 Task: Create a due date automation trigger when advanced on, on the tuesday of the week before a card is due add checklist with checklist "Resume" complete at 11:00 AM.
Action: Mouse moved to (968, 86)
Screenshot: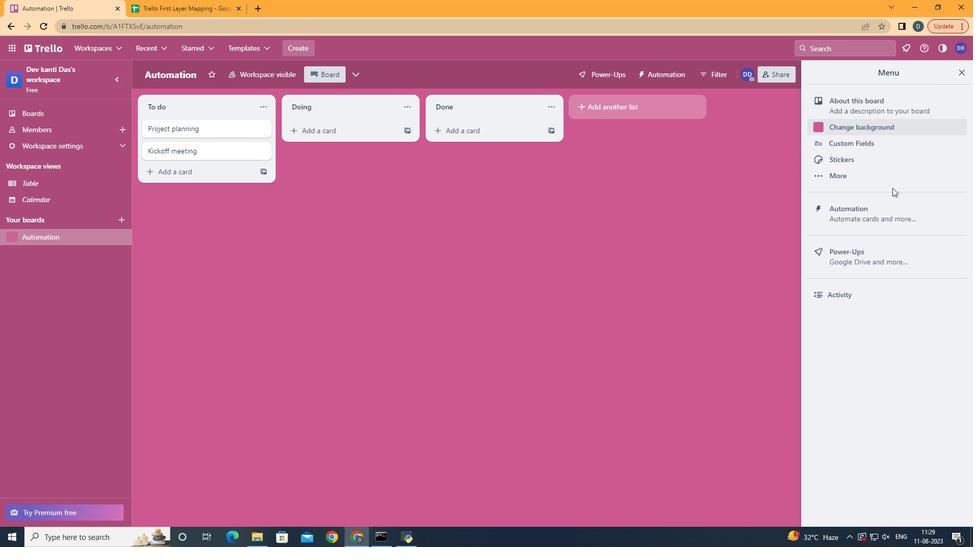 
Action: Mouse pressed left at (968, 86)
Screenshot: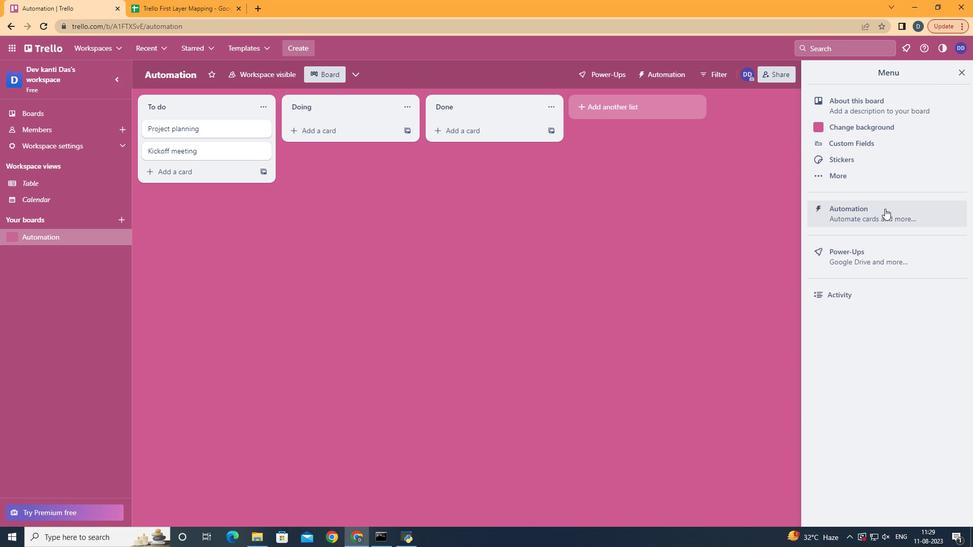 
Action: Mouse moved to (894, 221)
Screenshot: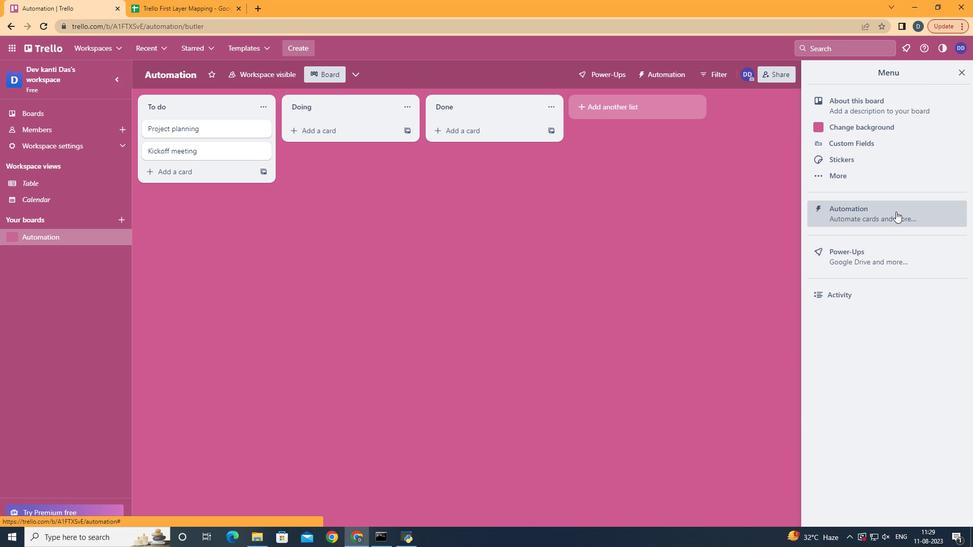 
Action: Mouse pressed left at (894, 221)
Screenshot: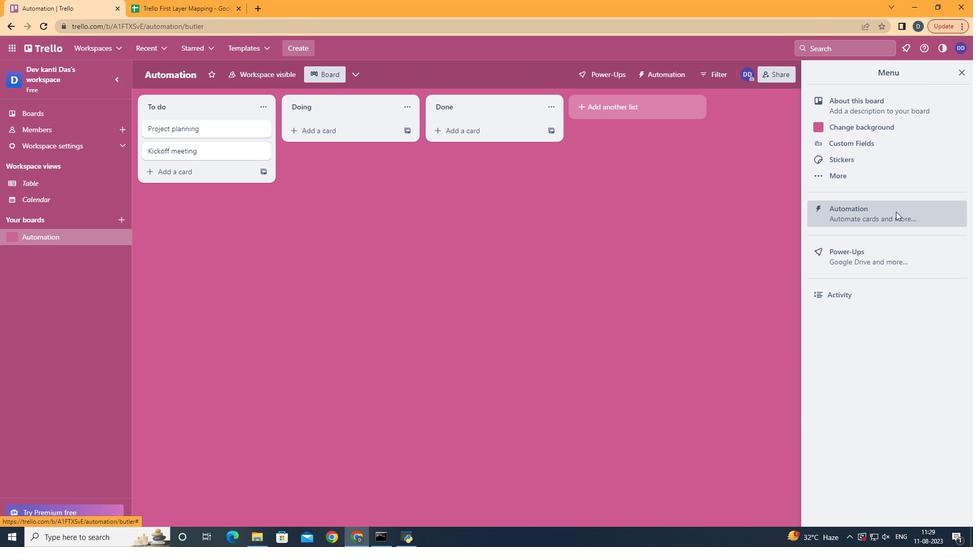 
Action: Mouse moved to (183, 210)
Screenshot: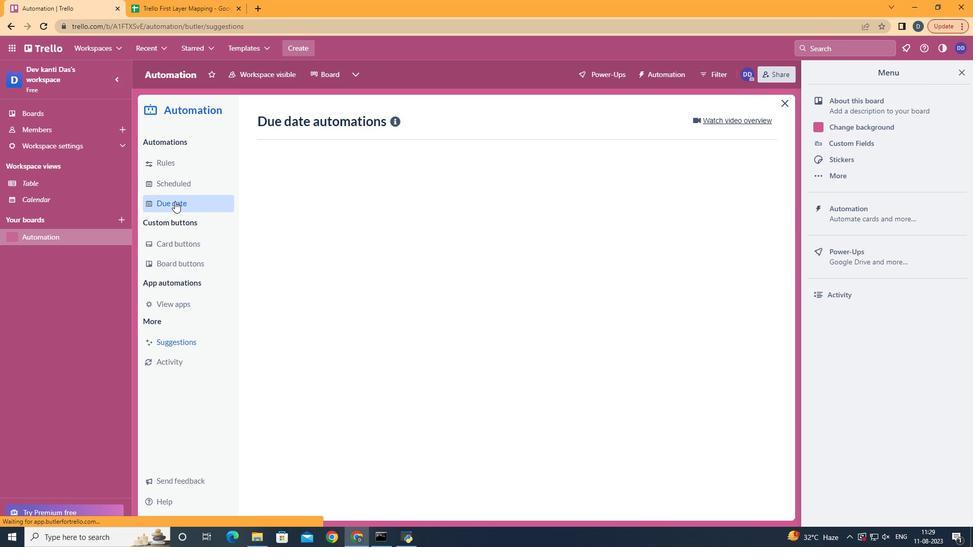 
Action: Mouse pressed left at (183, 210)
Screenshot: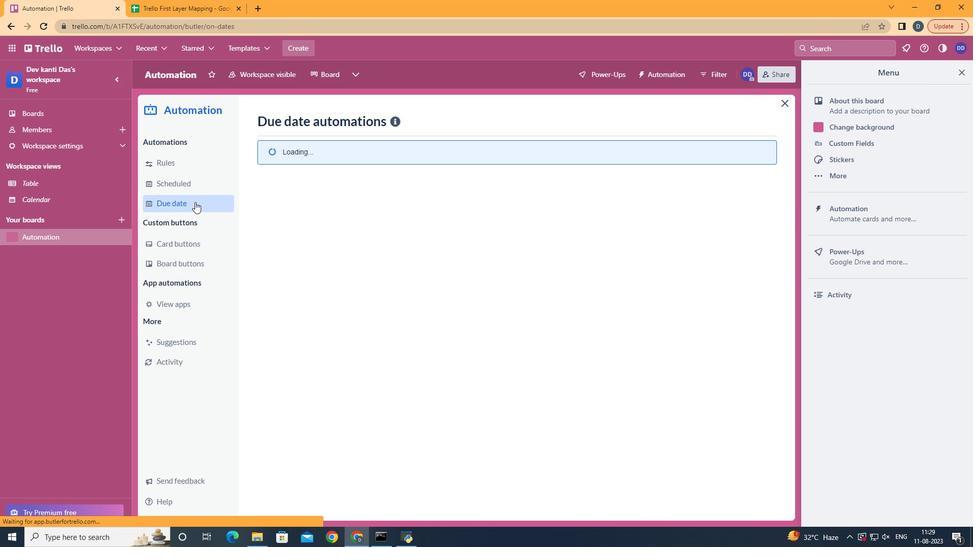
Action: Mouse moved to (725, 130)
Screenshot: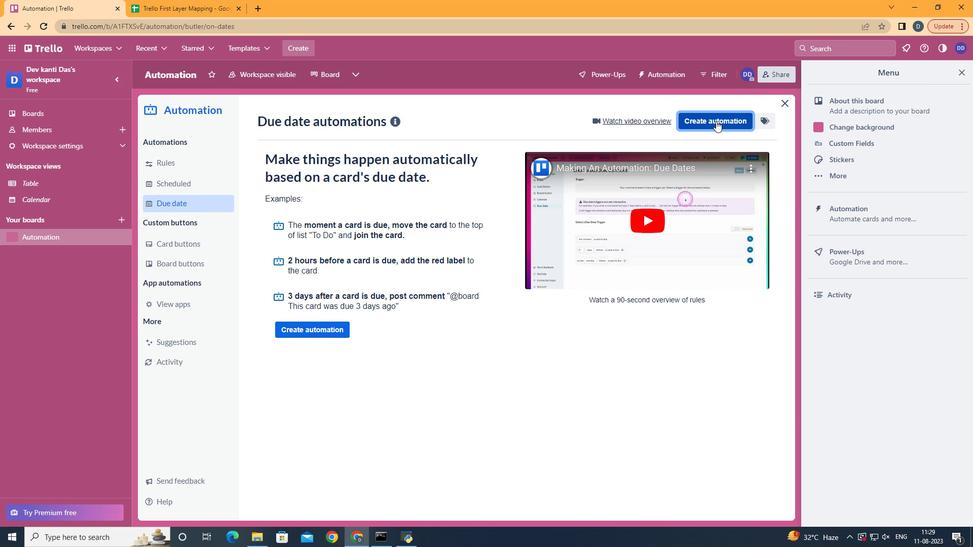 
Action: Mouse pressed left at (725, 130)
Screenshot: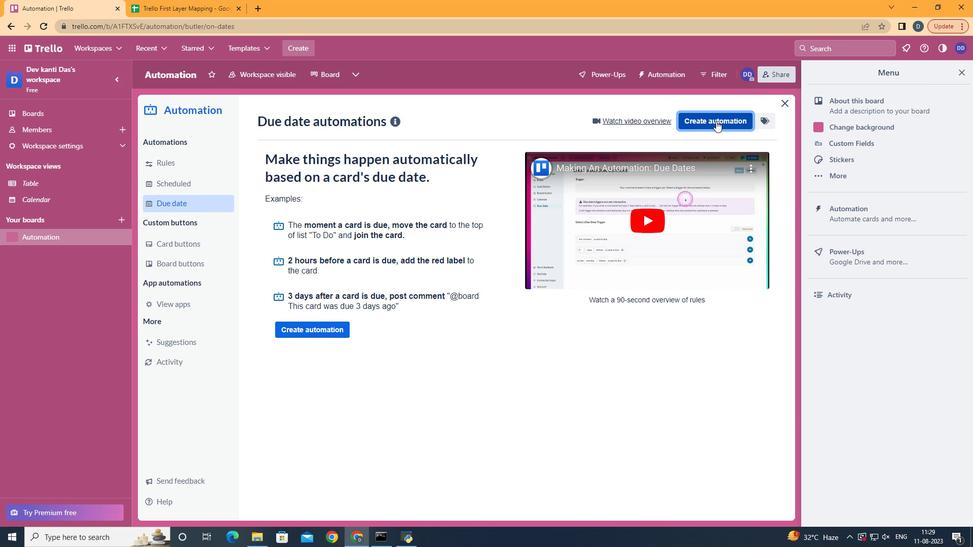 
Action: Mouse moved to (528, 220)
Screenshot: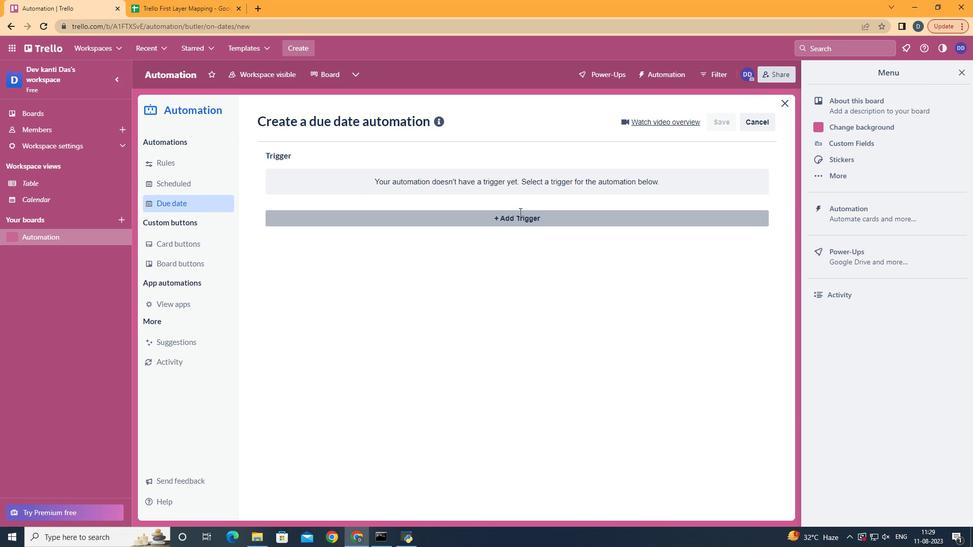 
Action: Mouse pressed left at (528, 220)
Screenshot: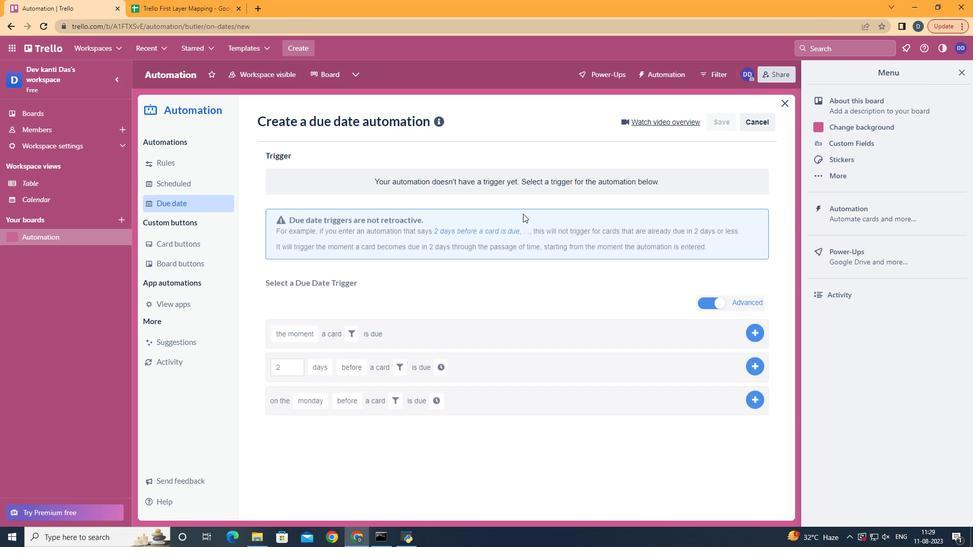 
Action: Mouse moved to (335, 296)
Screenshot: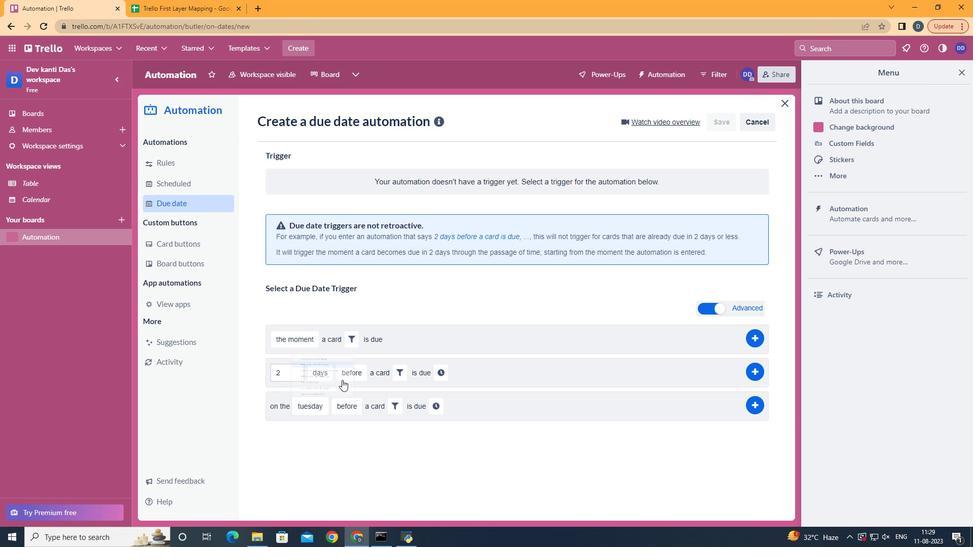 
Action: Mouse pressed left at (335, 296)
Screenshot: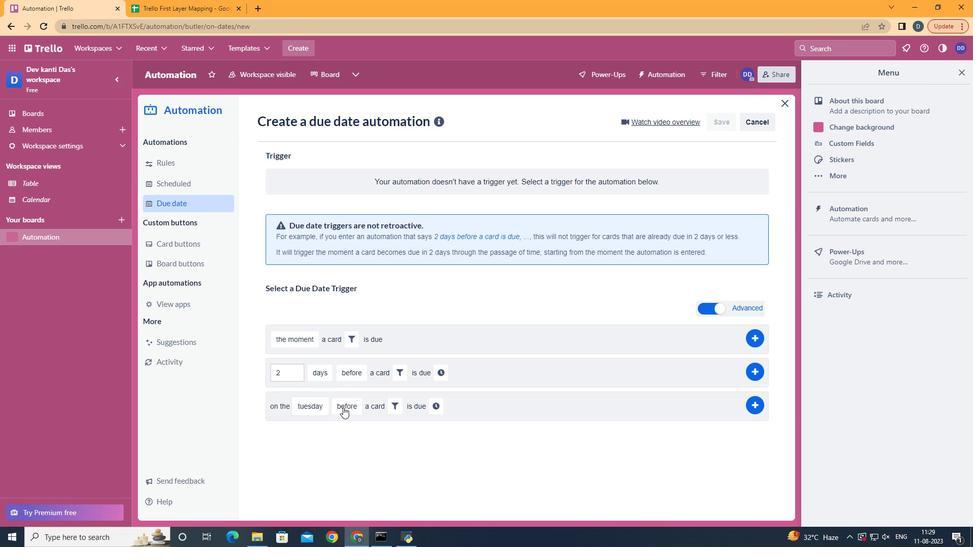 
Action: Mouse moved to (382, 489)
Screenshot: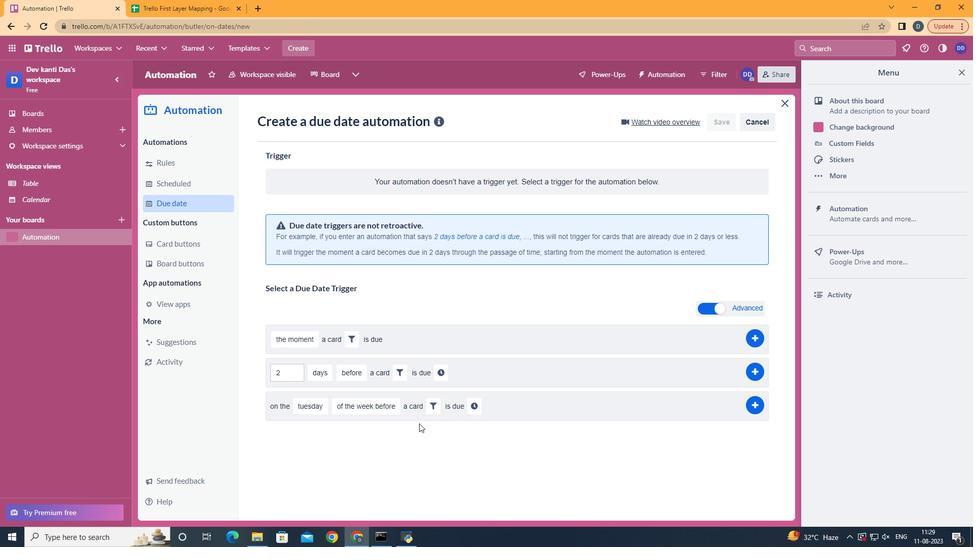 
Action: Mouse pressed left at (382, 489)
Screenshot: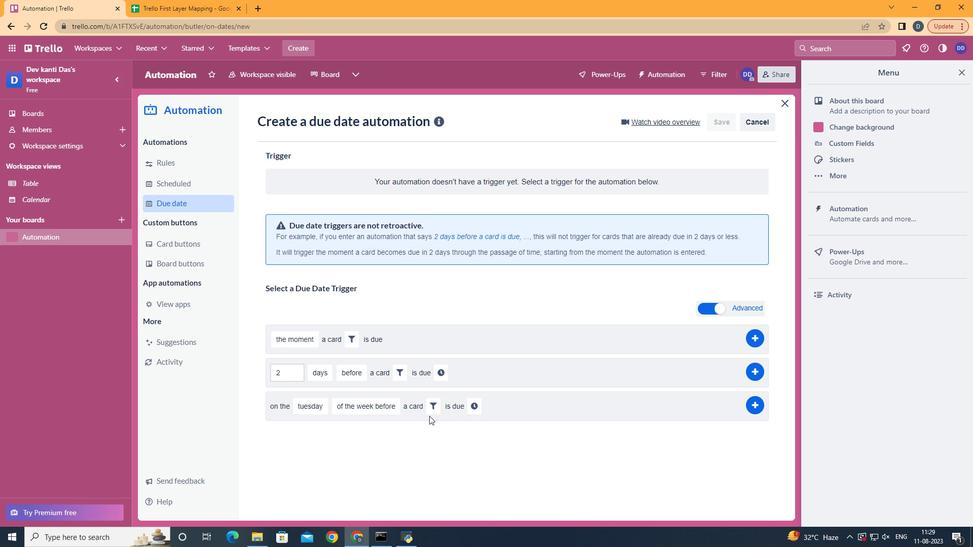 
Action: Mouse moved to (451, 416)
Screenshot: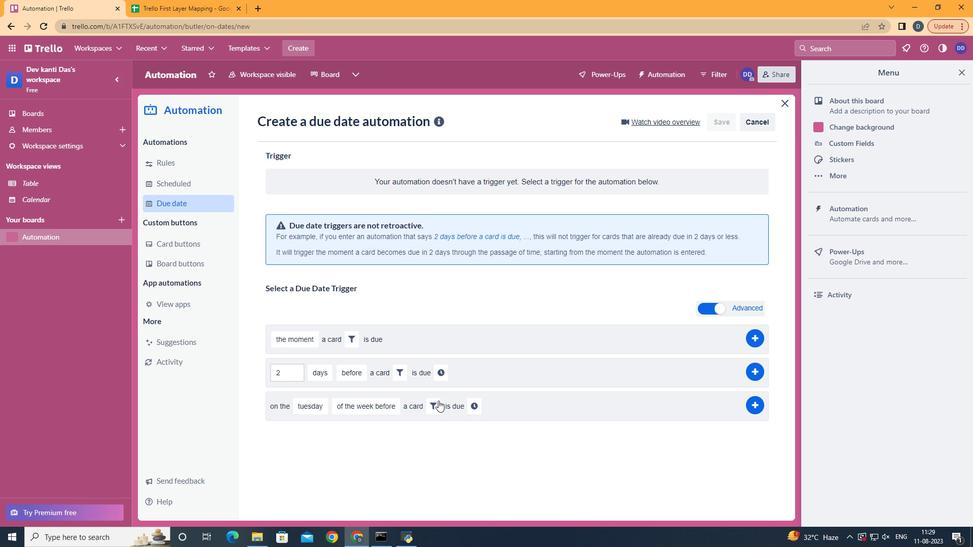 
Action: Mouse pressed left at (451, 416)
Screenshot: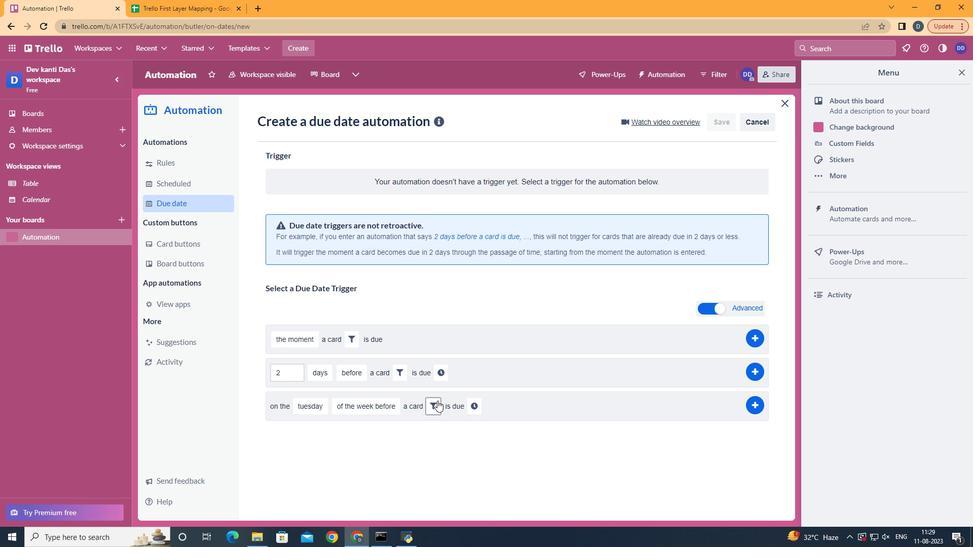 
Action: Mouse moved to (446, 410)
Screenshot: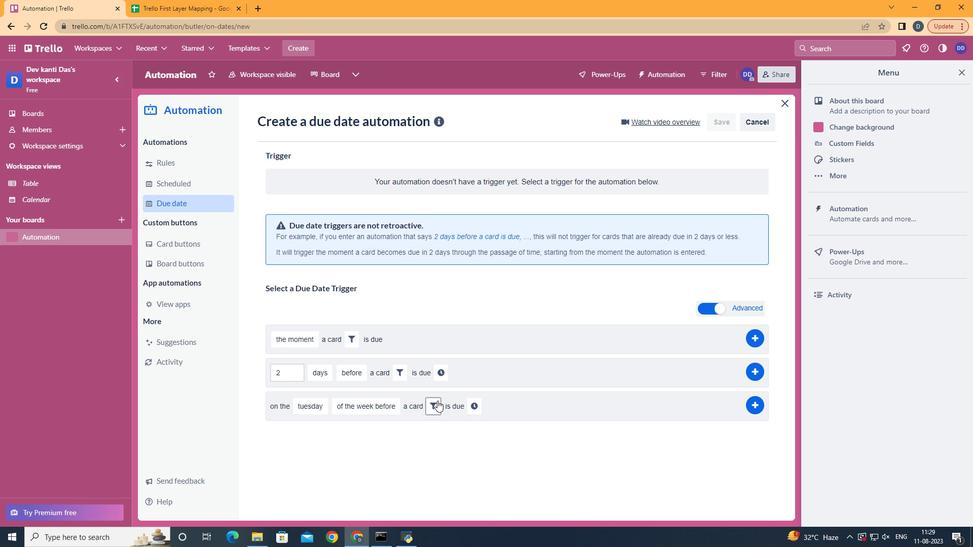 
Action: Mouse pressed left at (446, 410)
Screenshot: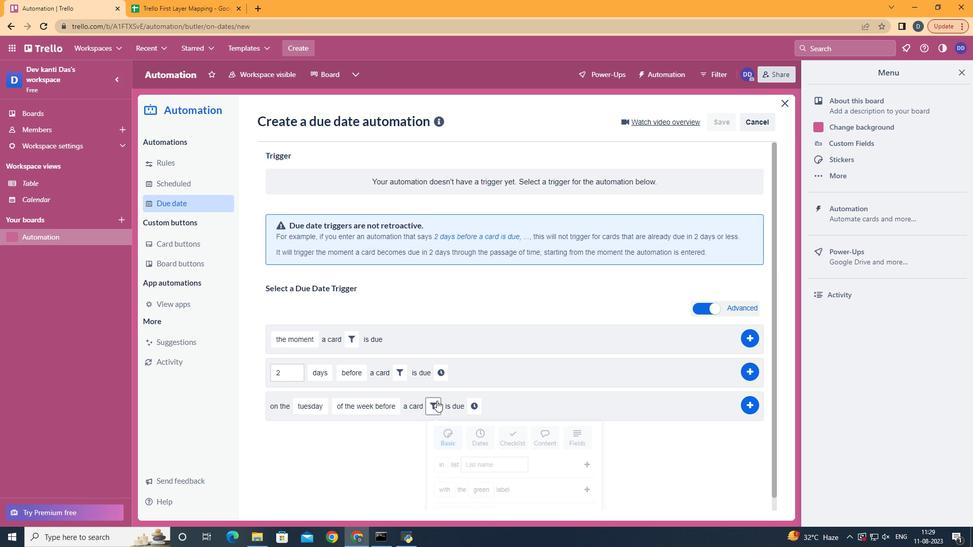 
Action: Mouse moved to (544, 446)
Screenshot: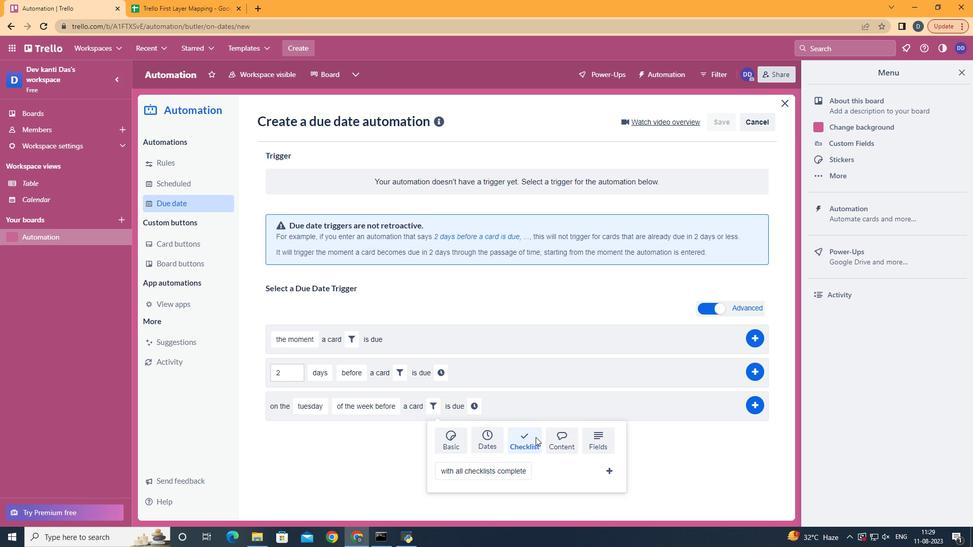 
Action: Mouse pressed left at (544, 446)
Screenshot: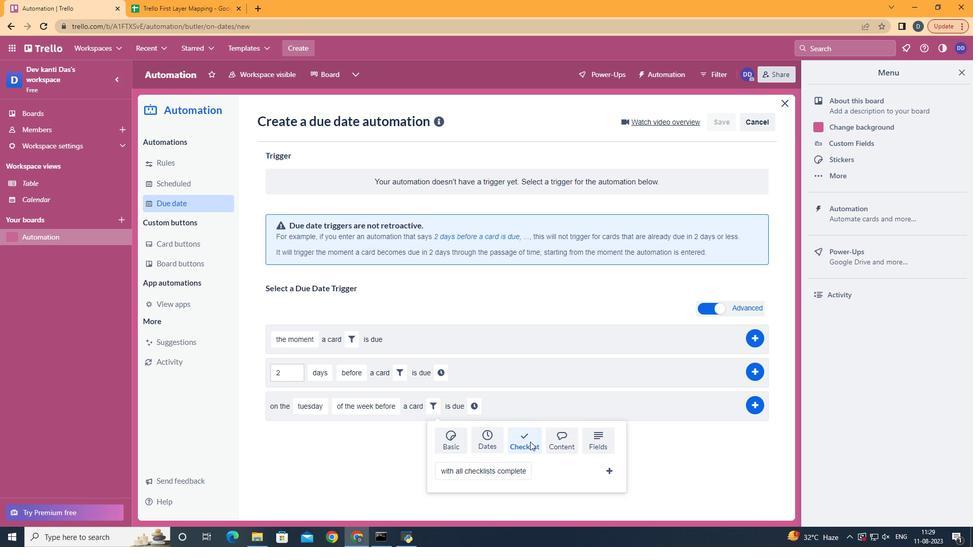 
Action: Mouse moved to (521, 422)
Screenshot: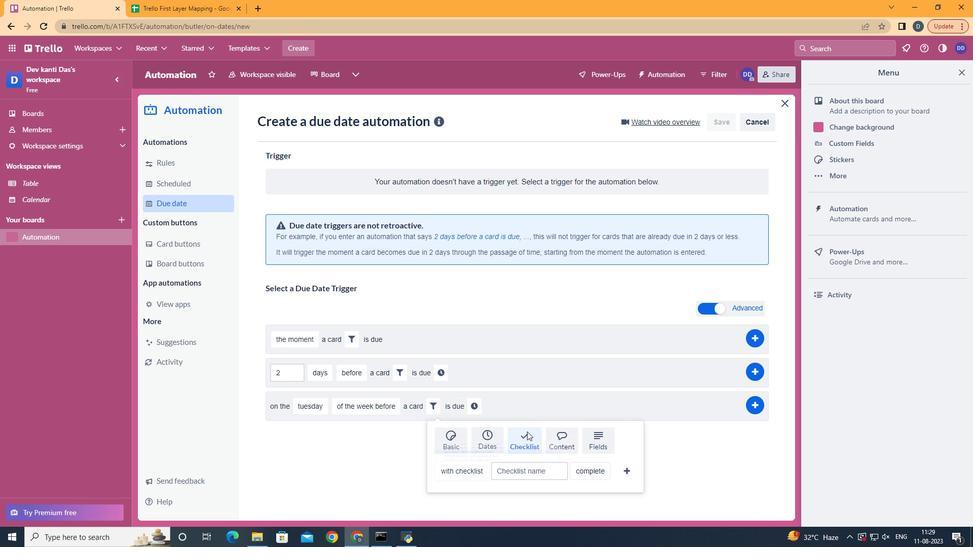 
Action: Mouse pressed left at (521, 422)
Screenshot: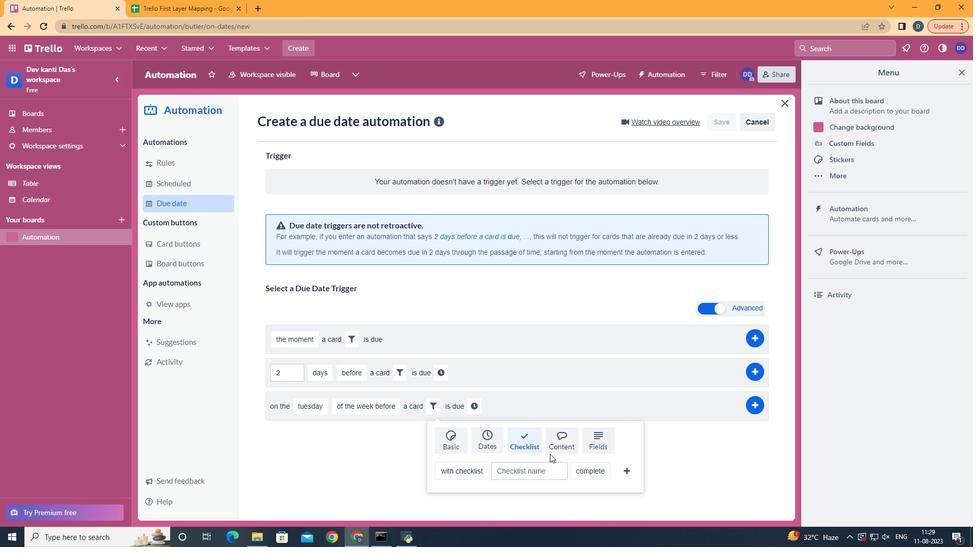 
Action: Mouse moved to (538, 477)
Screenshot: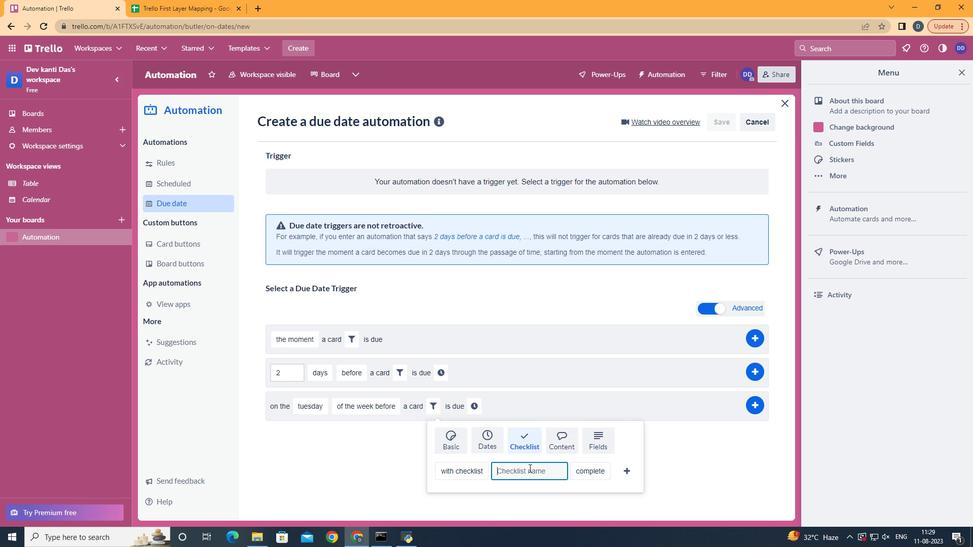 
Action: Mouse pressed left at (538, 477)
Screenshot: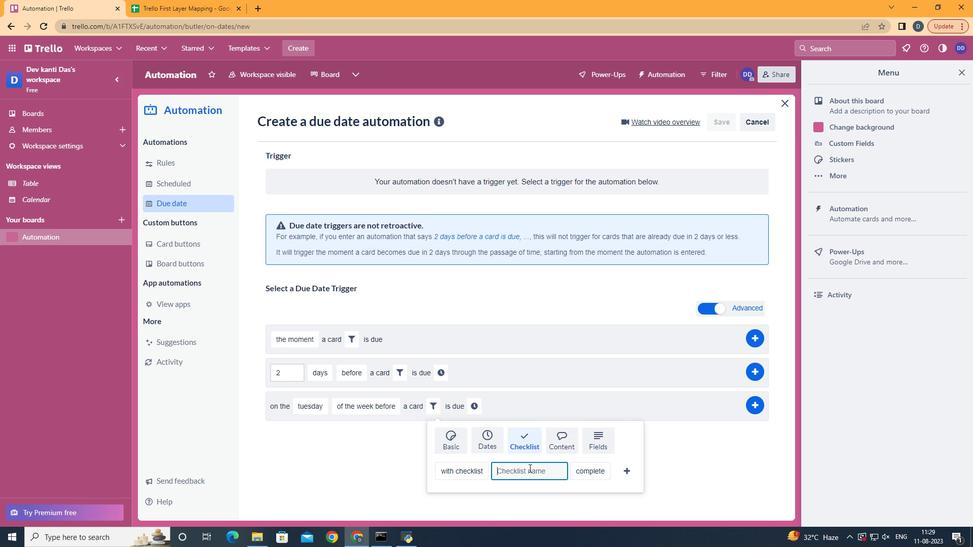 
Action: Key pressed <Key.shift>Resume
Screenshot: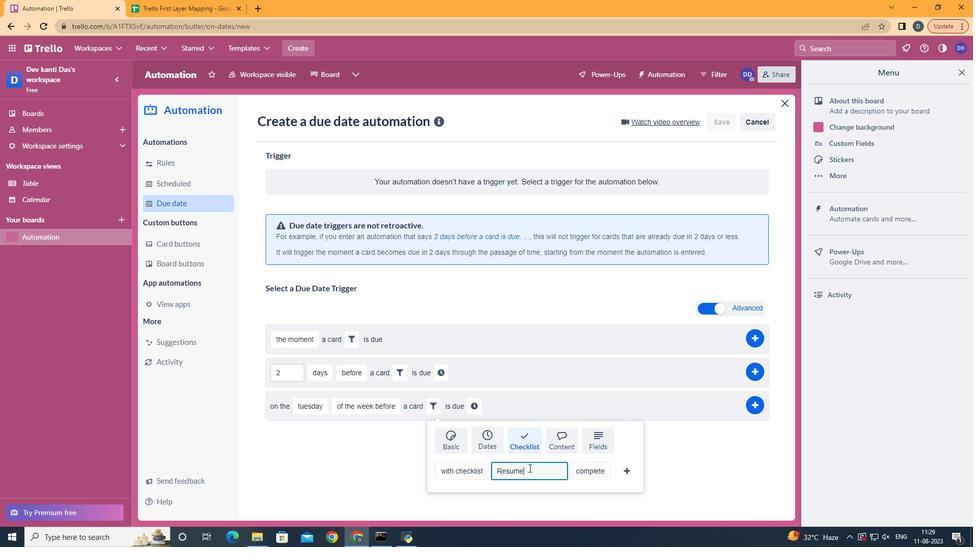 
Action: Mouse moved to (632, 482)
Screenshot: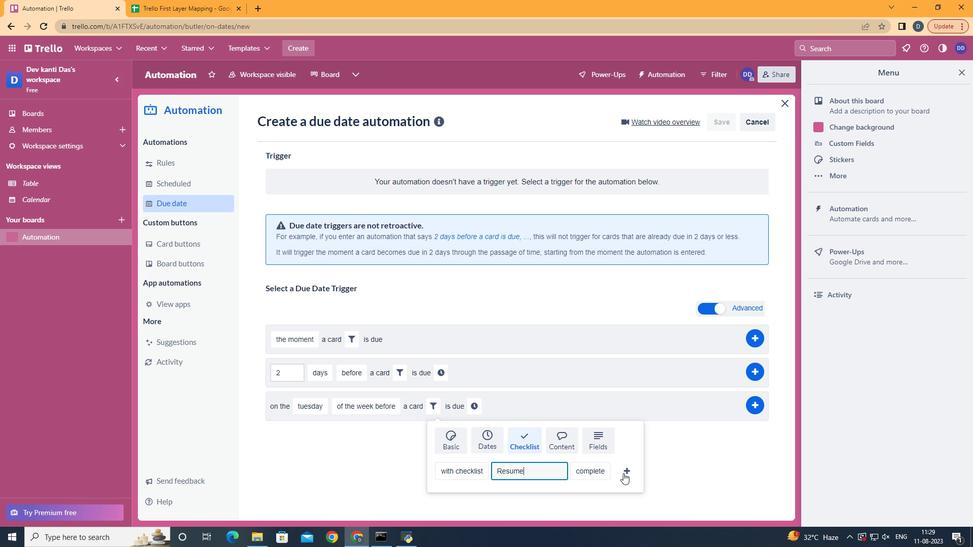 
Action: Mouse pressed left at (632, 482)
Screenshot: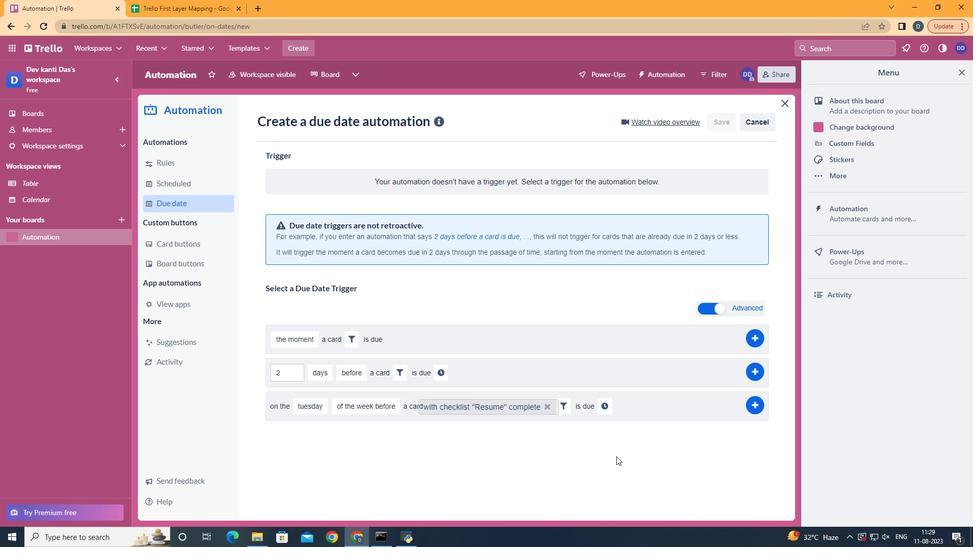 
Action: Mouse moved to (611, 410)
Screenshot: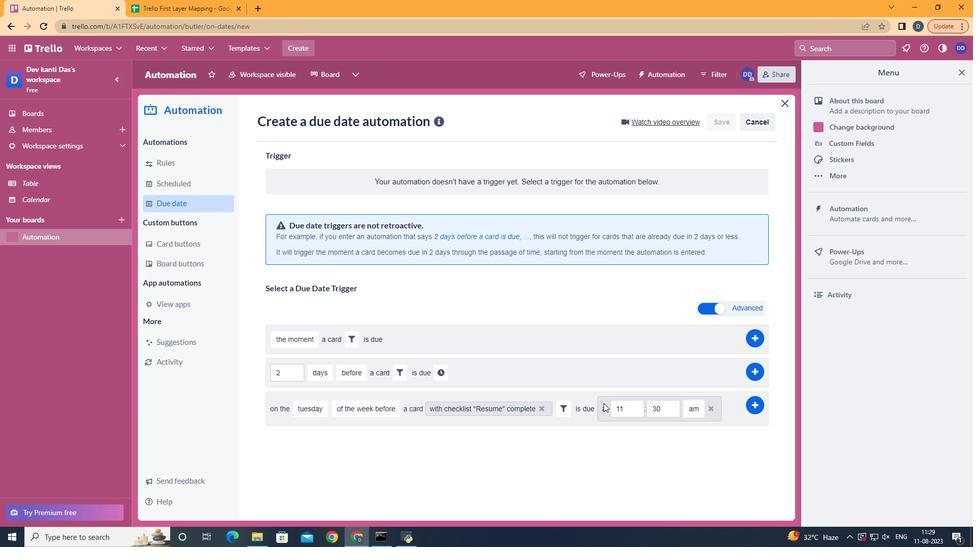 
Action: Mouse pressed left at (611, 410)
Screenshot: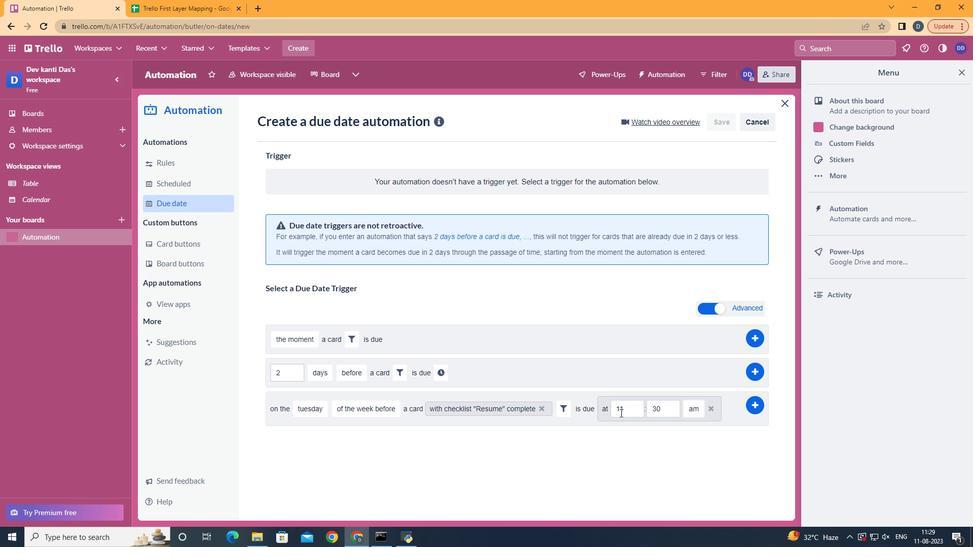 
Action: Mouse moved to (682, 415)
Screenshot: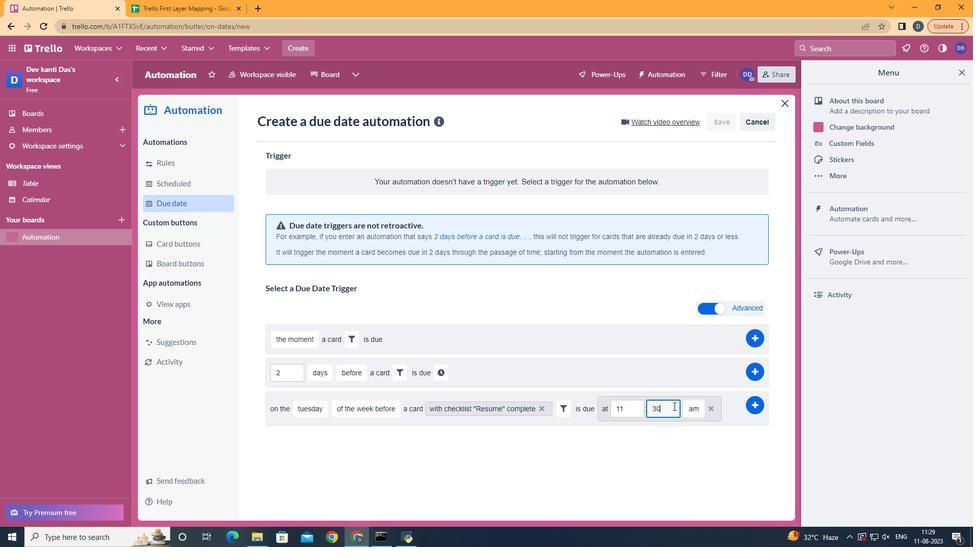 
Action: Mouse pressed left at (682, 415)
Screenshot: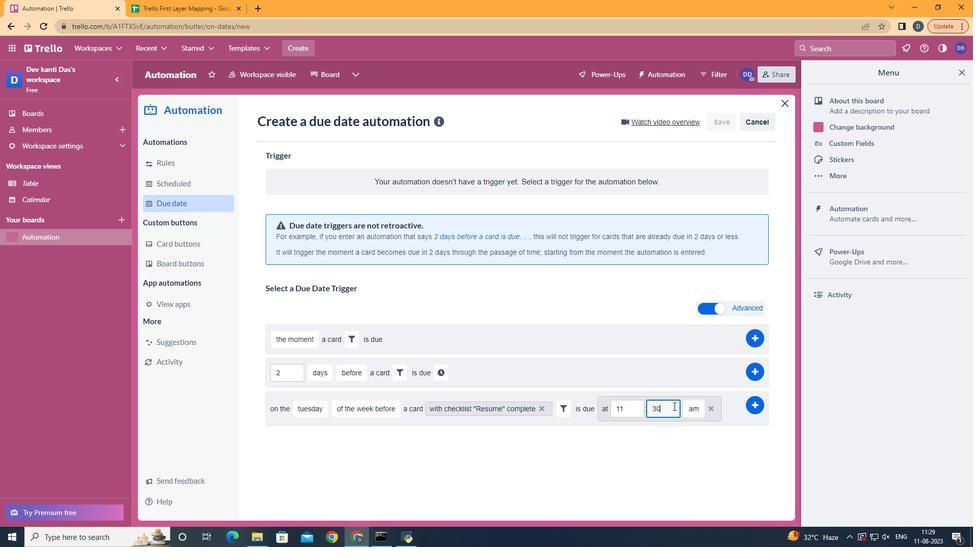 
Action: Key pressed <Key.backspace><Key.backspace>00
Screenshot: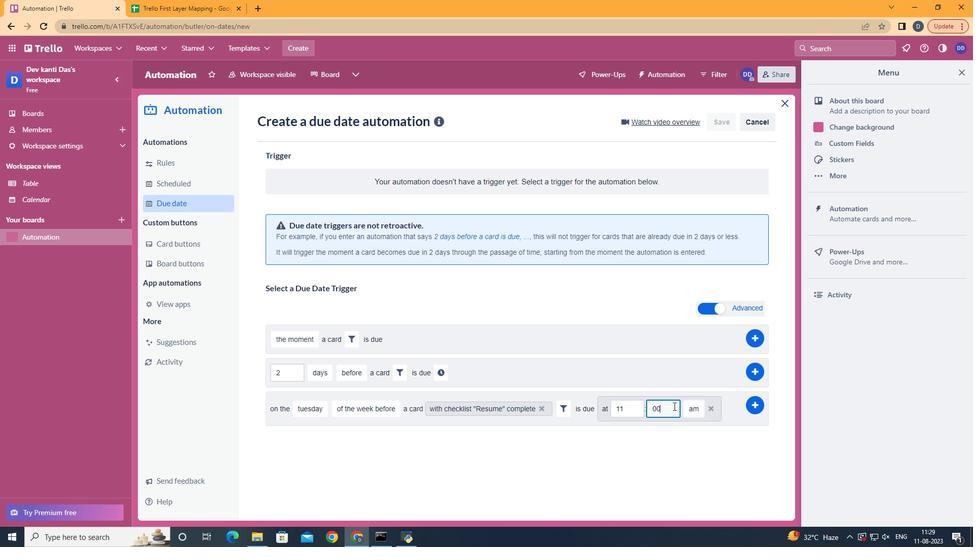 
Action: Mouse moved to (762, 413)
Screenshot: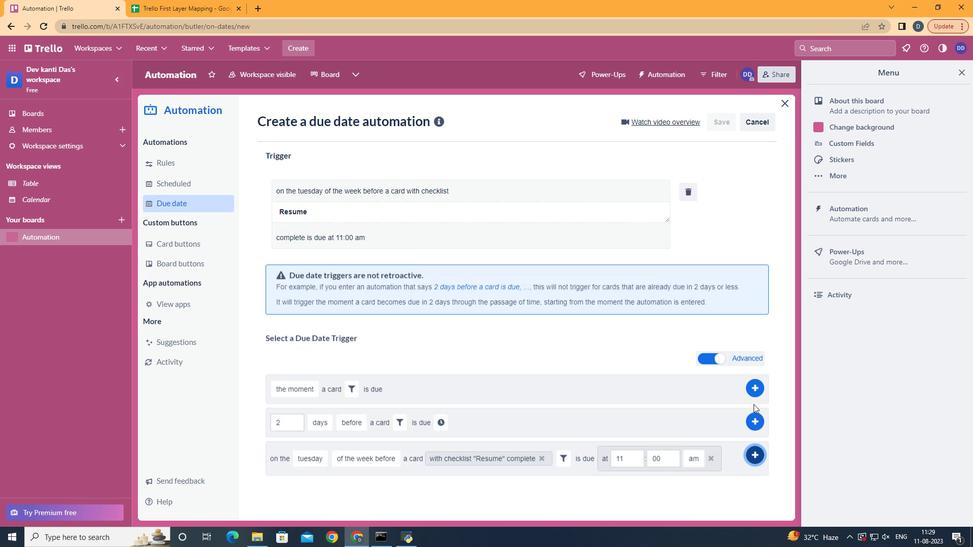 
Action: Mouse pressed left at (762, 413)
Screenshot: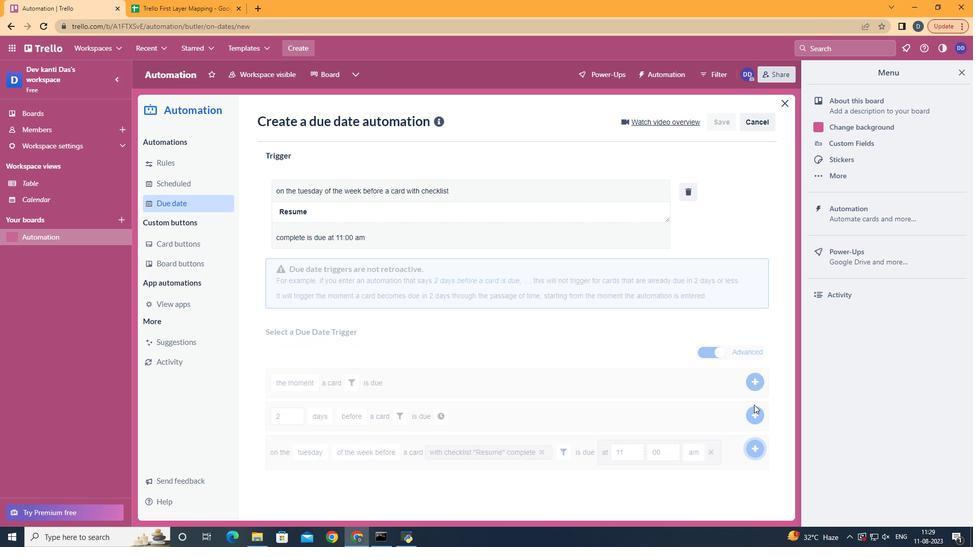 
Action: Mouse moved to (750, 418)
Screenshot: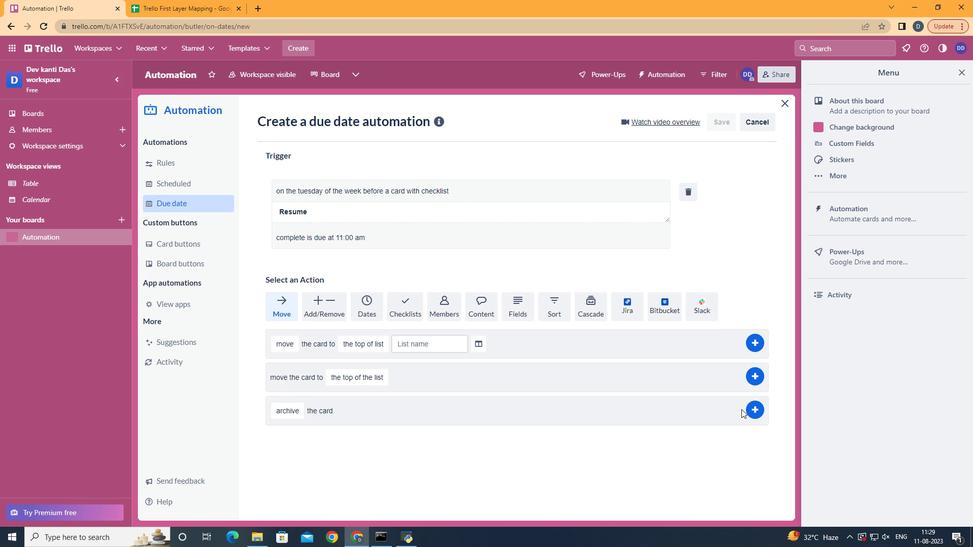 
